 Task: Enable network request blocking in chrome preferences.
Action: Mouse moved to (1063, 31)
Screenshot: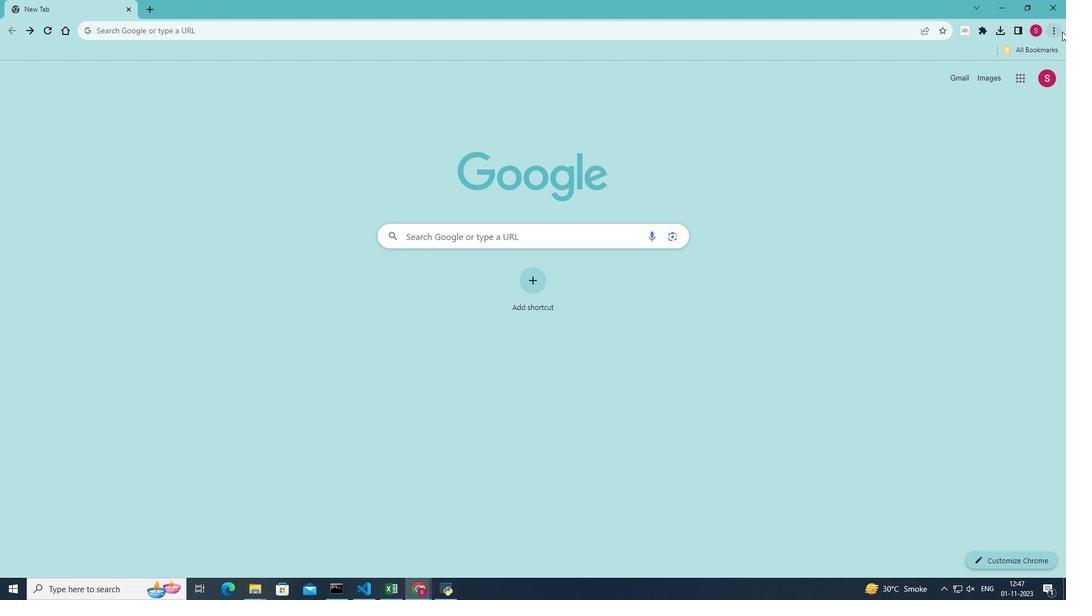 
Action: Mouse pressed left at (1063, 31)
Screenshot: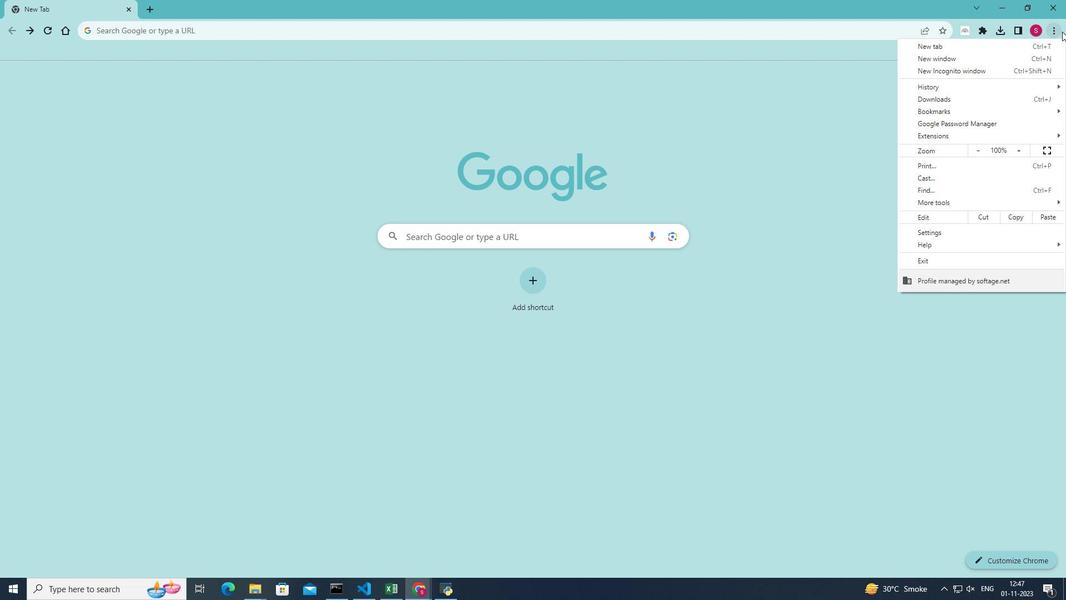 
Action: Mouse moved to (945, 205)
Screenshot: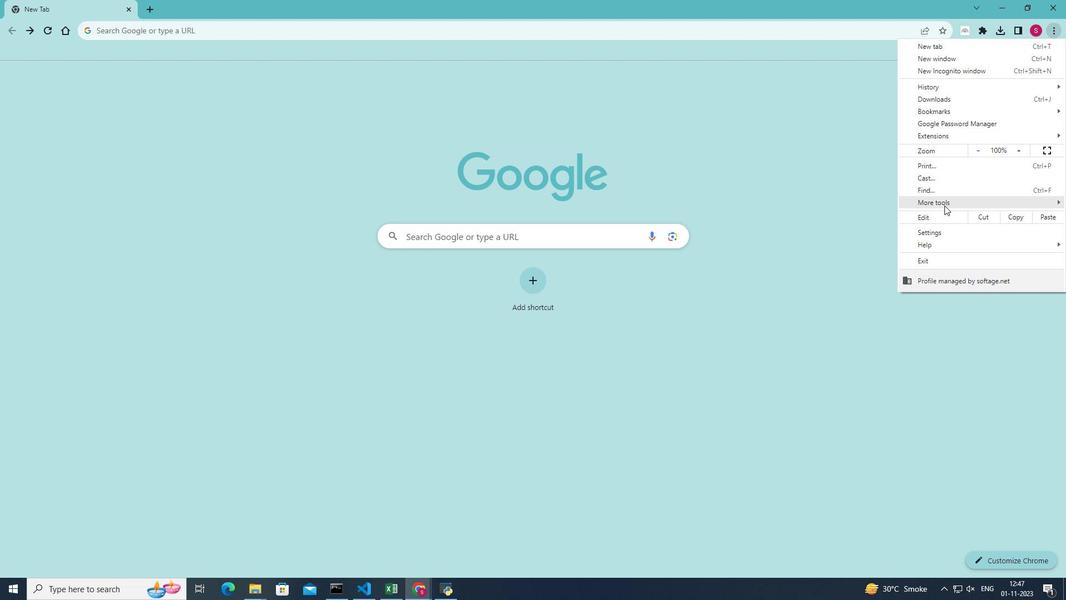 
Action: Mouse pressed left at (945, 205)
Screenshot: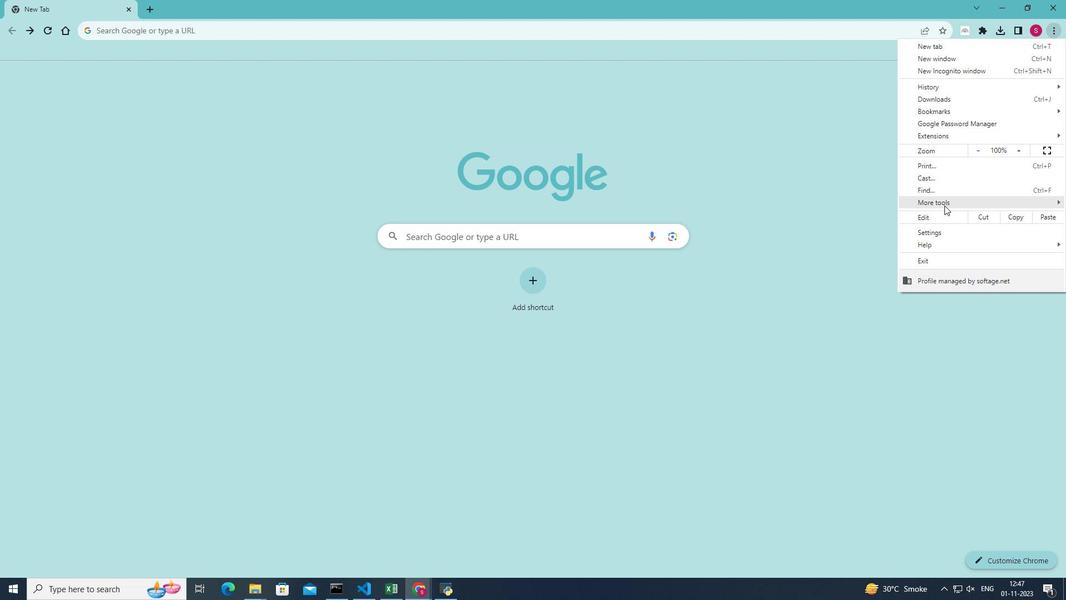 
Action: Mouse moved to (840, 280)
Screenshot: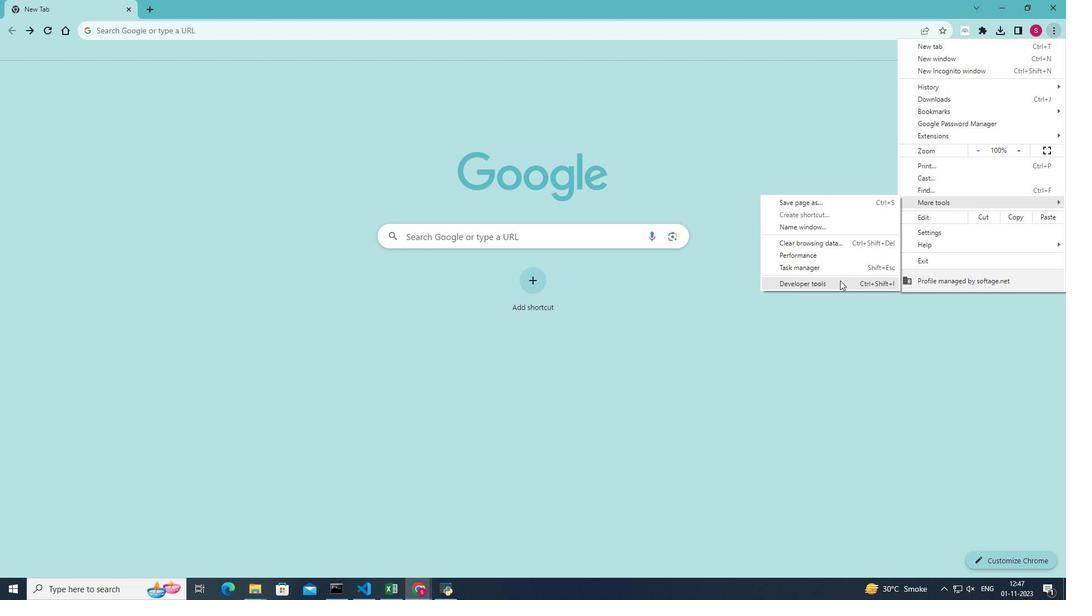 
Action: Mouse pressed left at (840, 280)
Screenshot: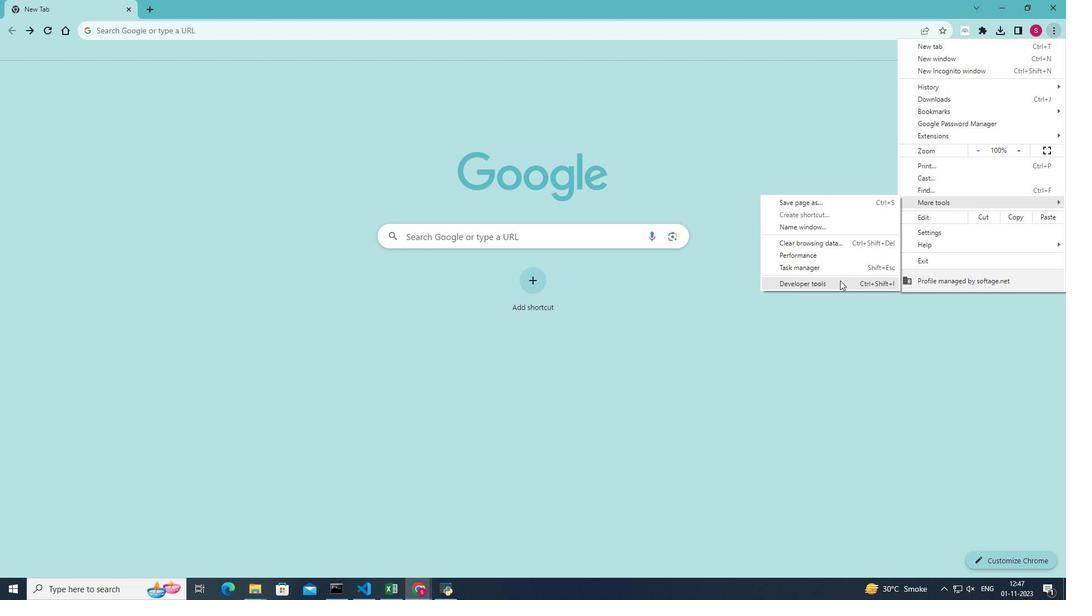 
Action: Mouse moved to (1026, 65)
Screenshot: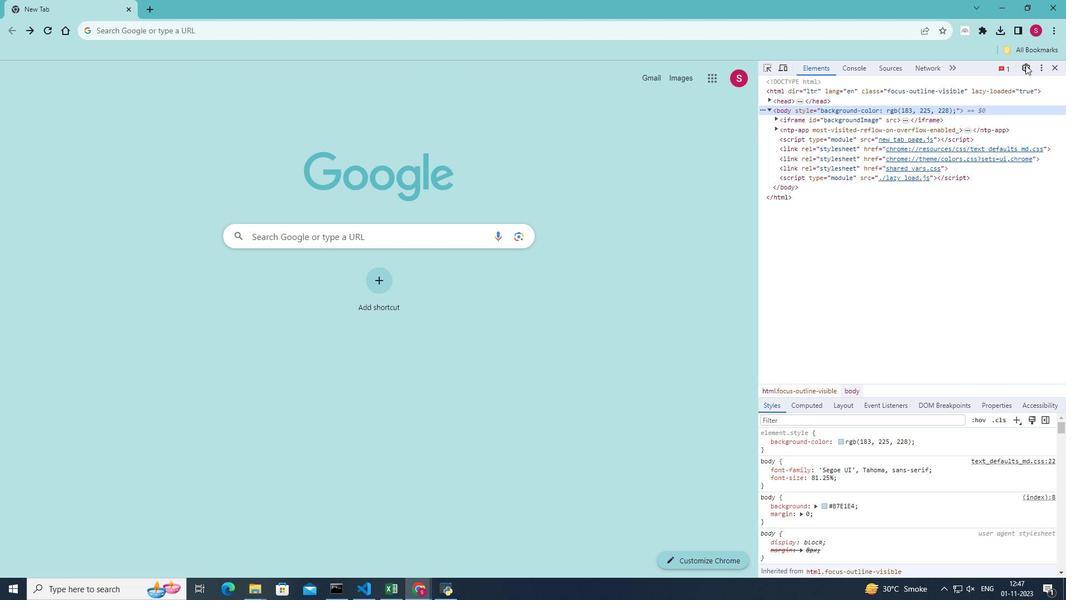 
Action: Mouse pressed left at (1026, 65)
Screenshot: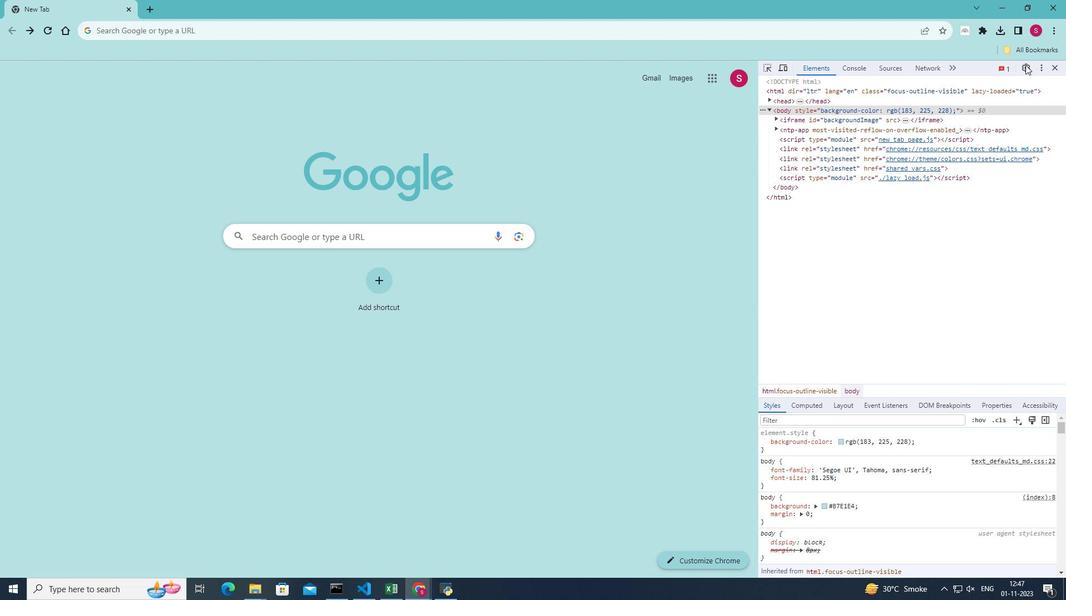 
Action: Mouse moved to (990, 350)
Screenshot: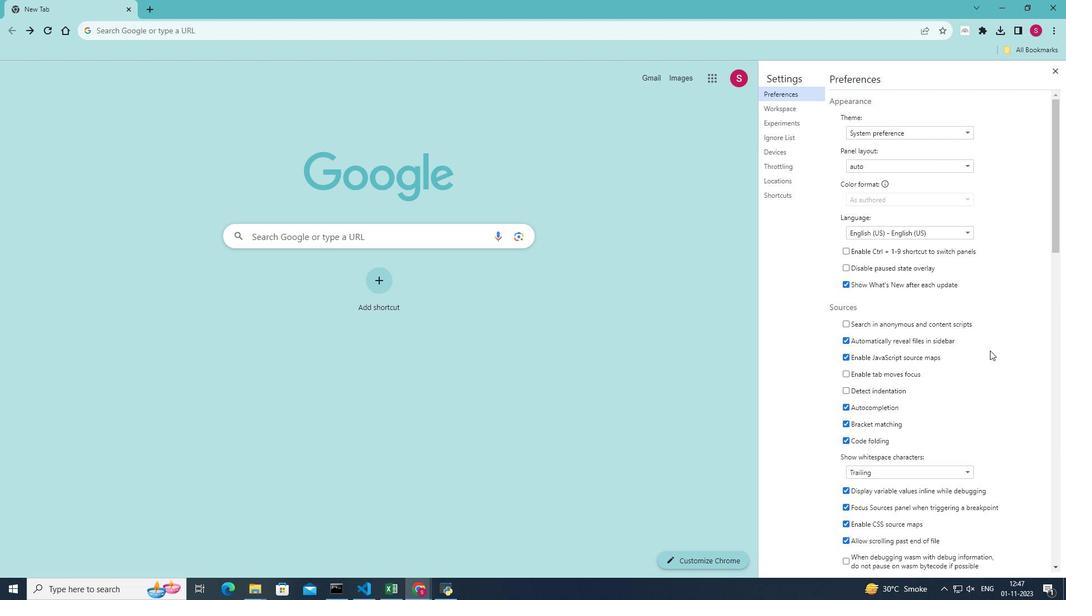 
Action: Mouse scrolled (990, 350) with delta (0, 0)
Screenshot: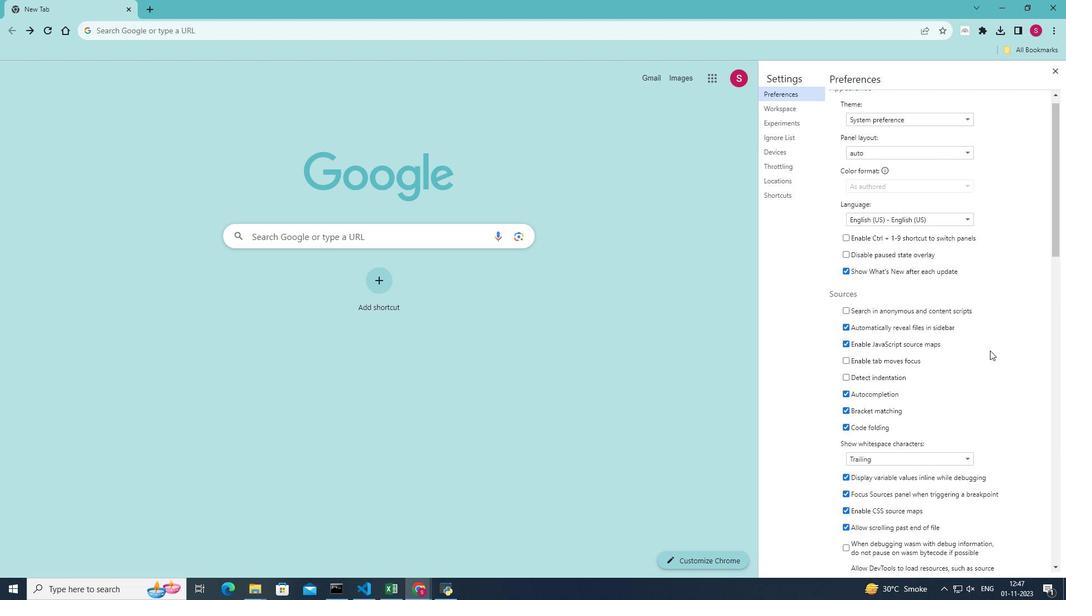 
Action: Mouse scrolled (990, 350) with delta (0, 0)
Screenshot: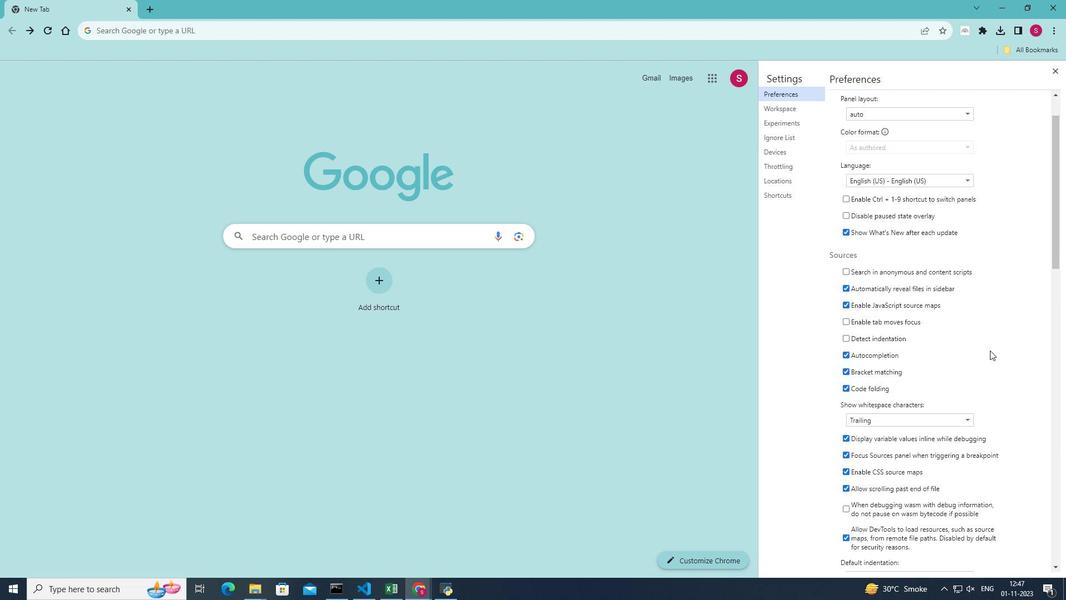 
Action: Mouse scrolled (990, 350) with delta (0, 0)
Screenshot: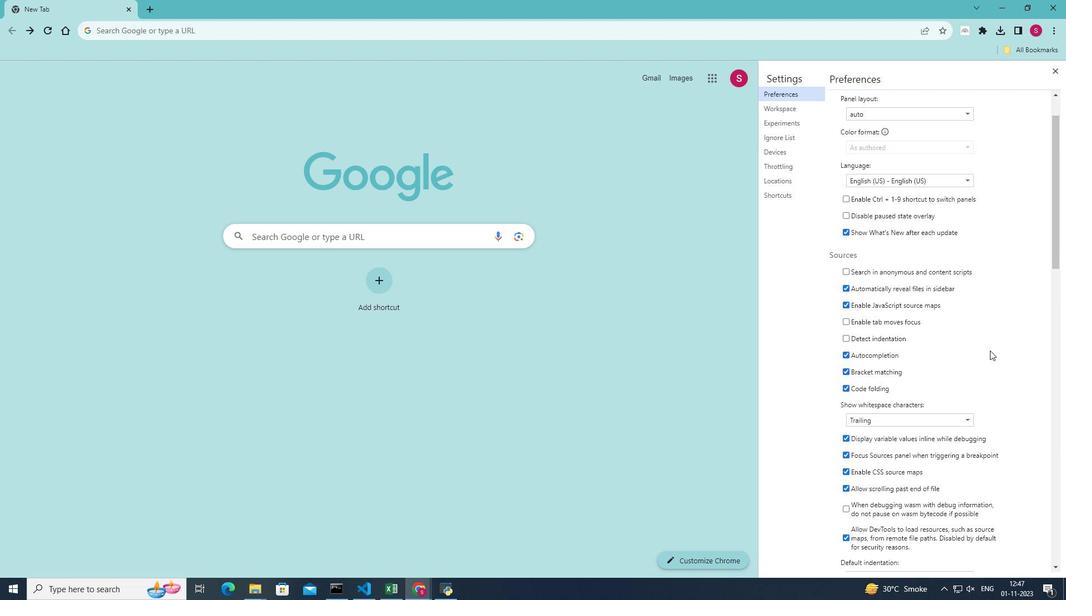 
Action: Mouse scrolled (990, 350) with delta (0, 0)
Screenshot: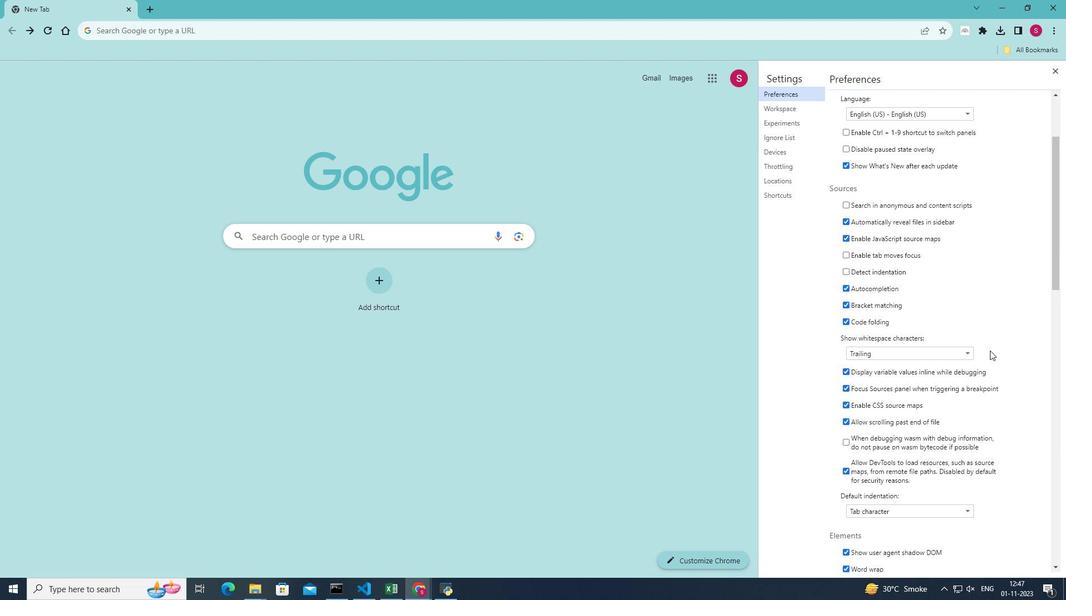 
Action: Mouse scrolled (990, 350) with delta (0, 0)
Screenshot: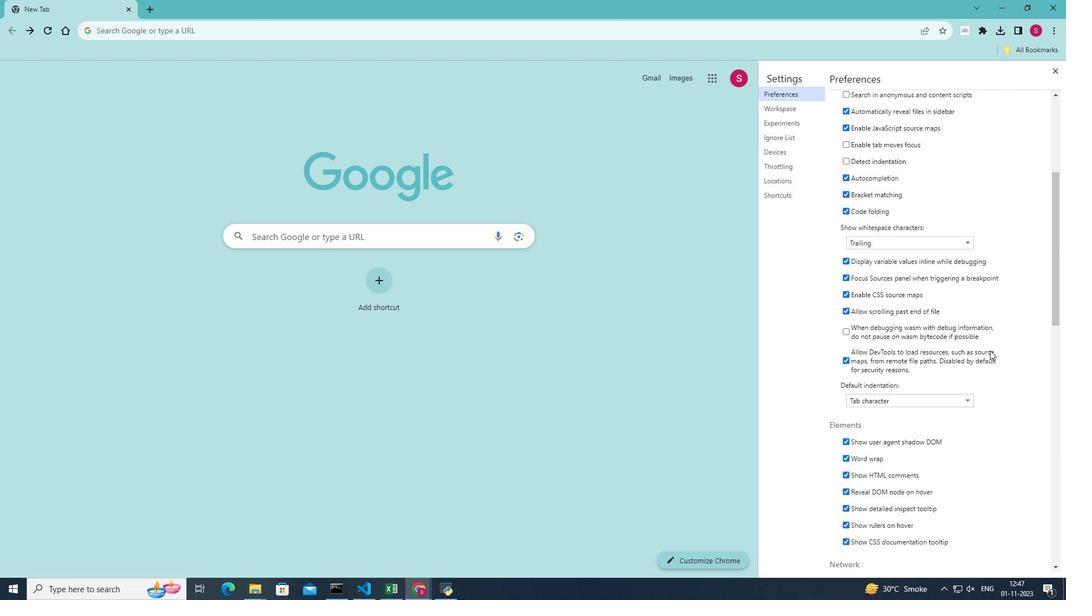 
Action: Mouse scrolled (990, 350) with delta (0, 0)
Screenshot: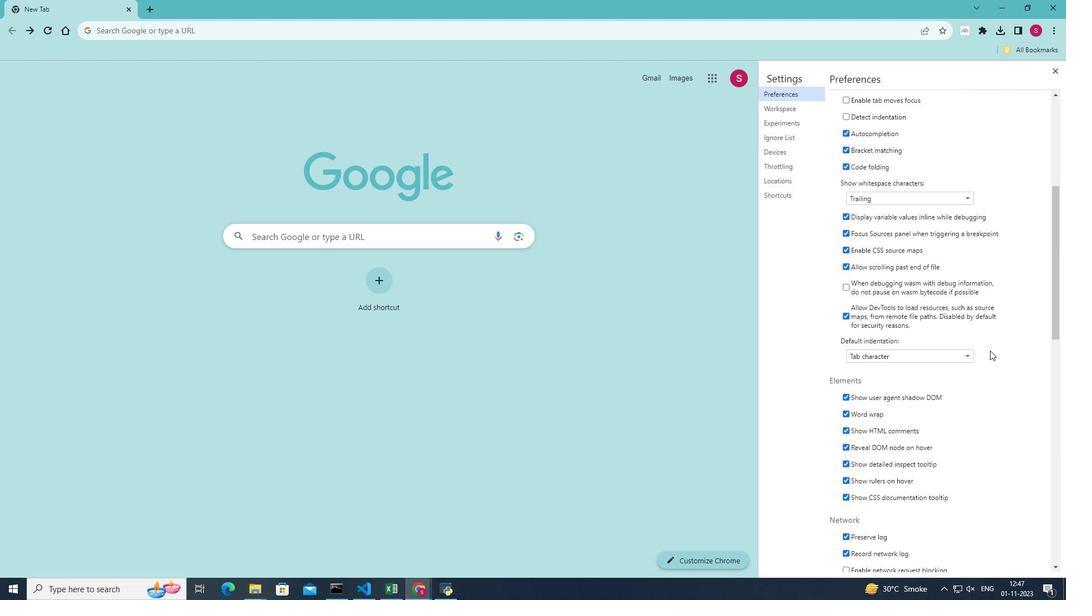 
Action: Mouse scrolled (990, 350) with delta (0, 0)
Screenshot: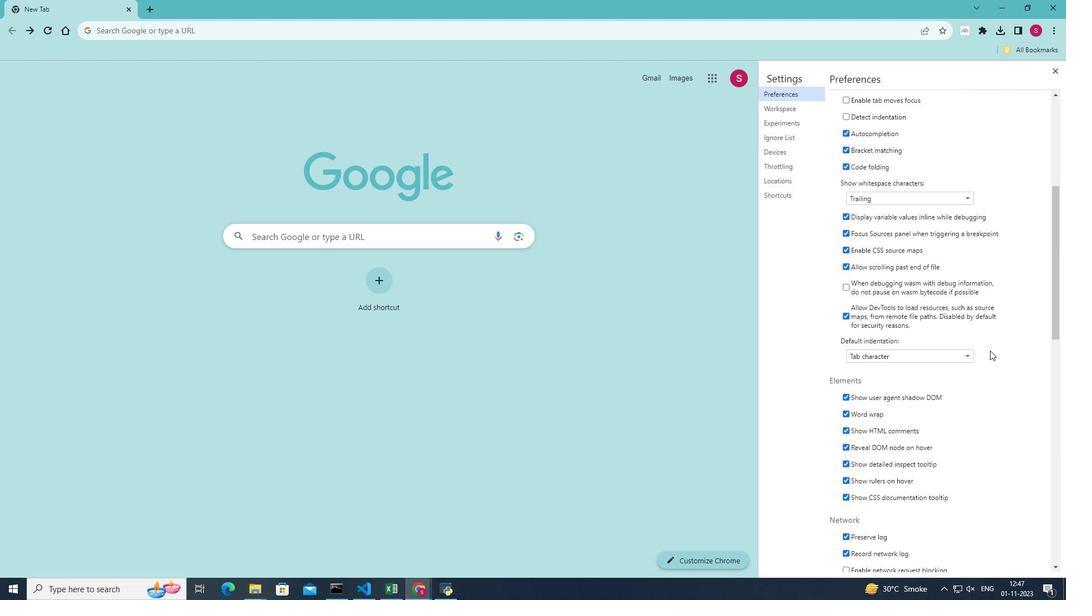 
Action: Mouse scrolled (990, 350) with delta (0, 0)
Screenshot: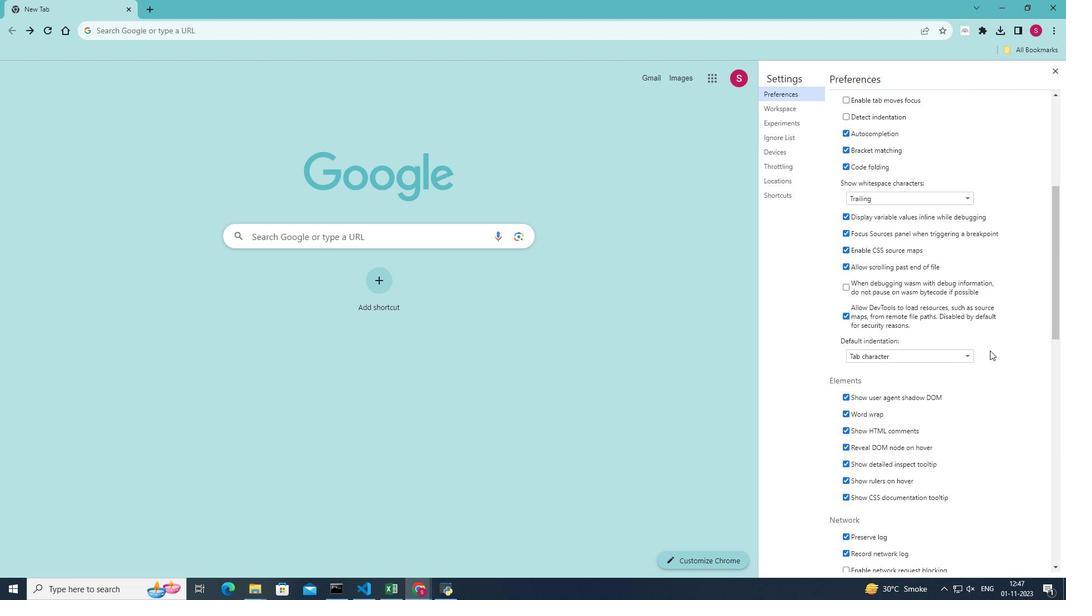 
Action: Mouse scrolled (990, 350) with delta (0, 0)
Screenshot: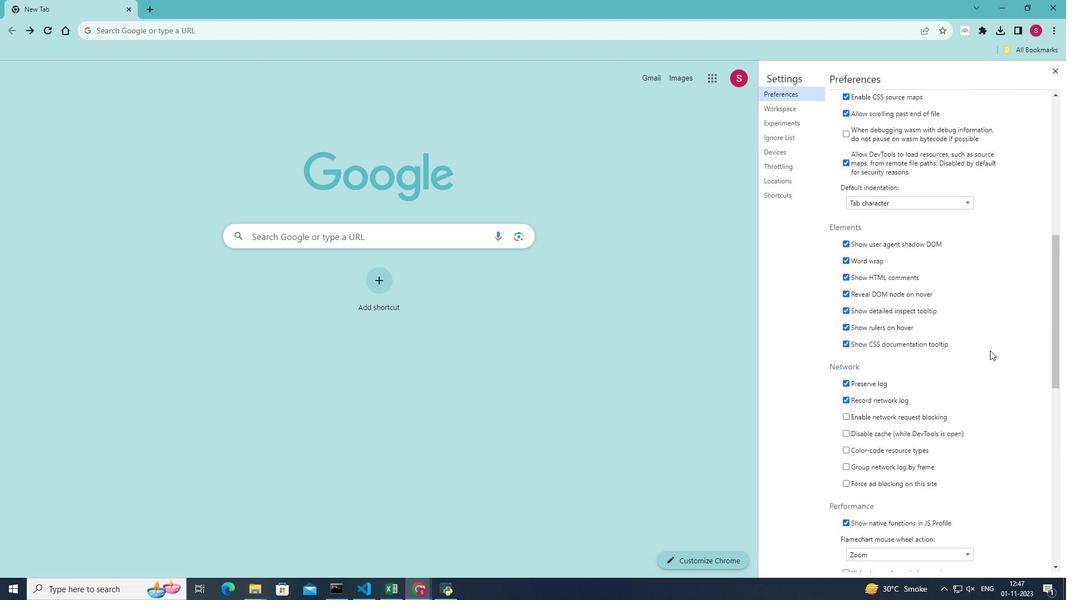 
Action: Mouse moved to (845, 342)
Screenshot: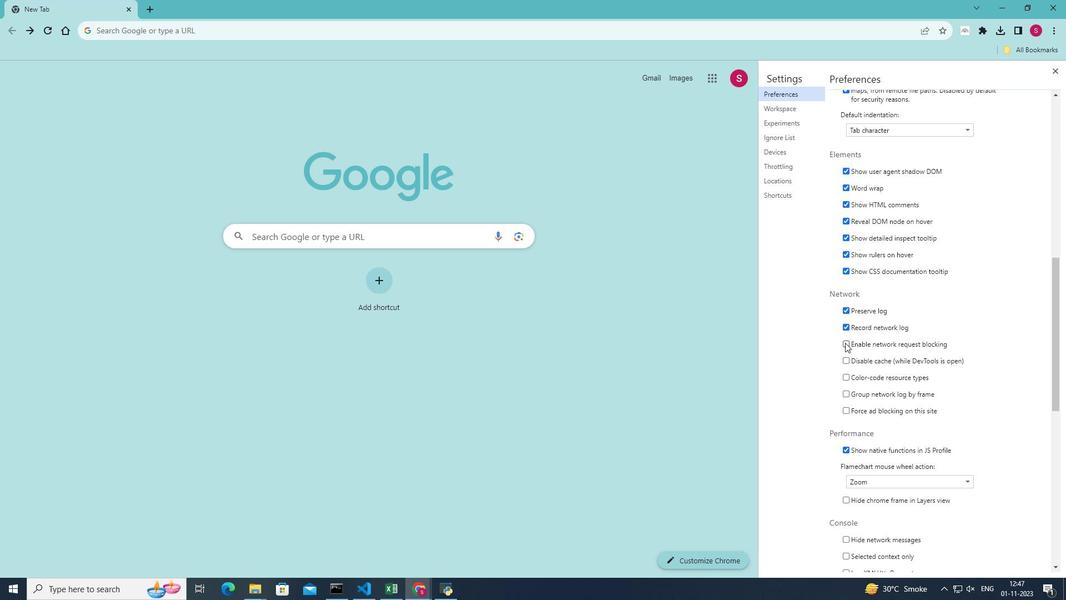 
Action: Mouse pressed left at (845, 342)
Screenshot: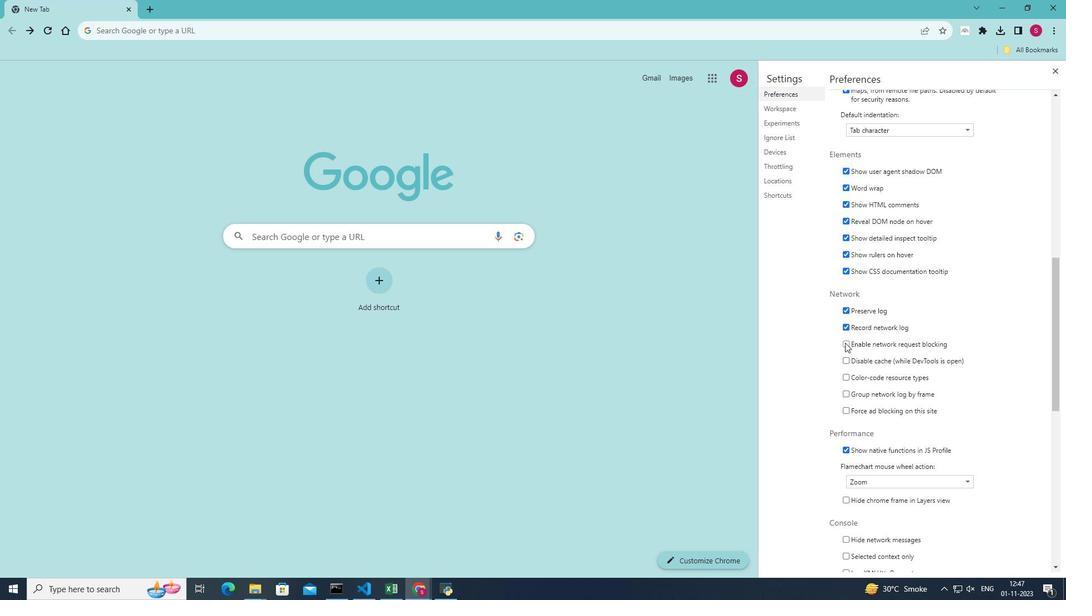 
Action: Mouse moved to (897, 357)
Screenshot: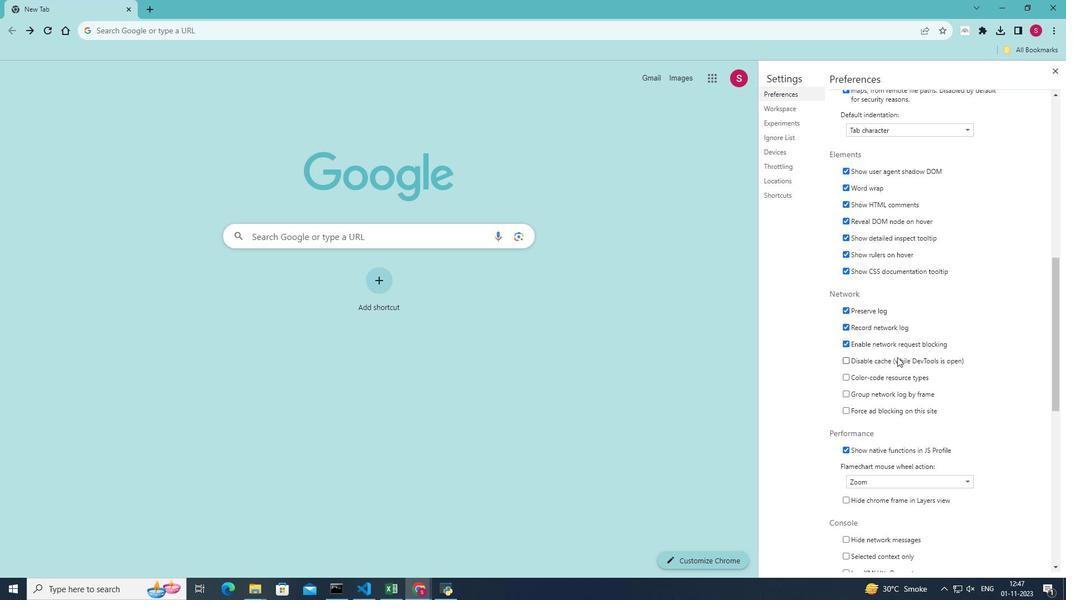 
